 Task: Check the number of single-family homes sold in the last 3 years.
Action: Mouse moved to (851, 164)
Screenshot: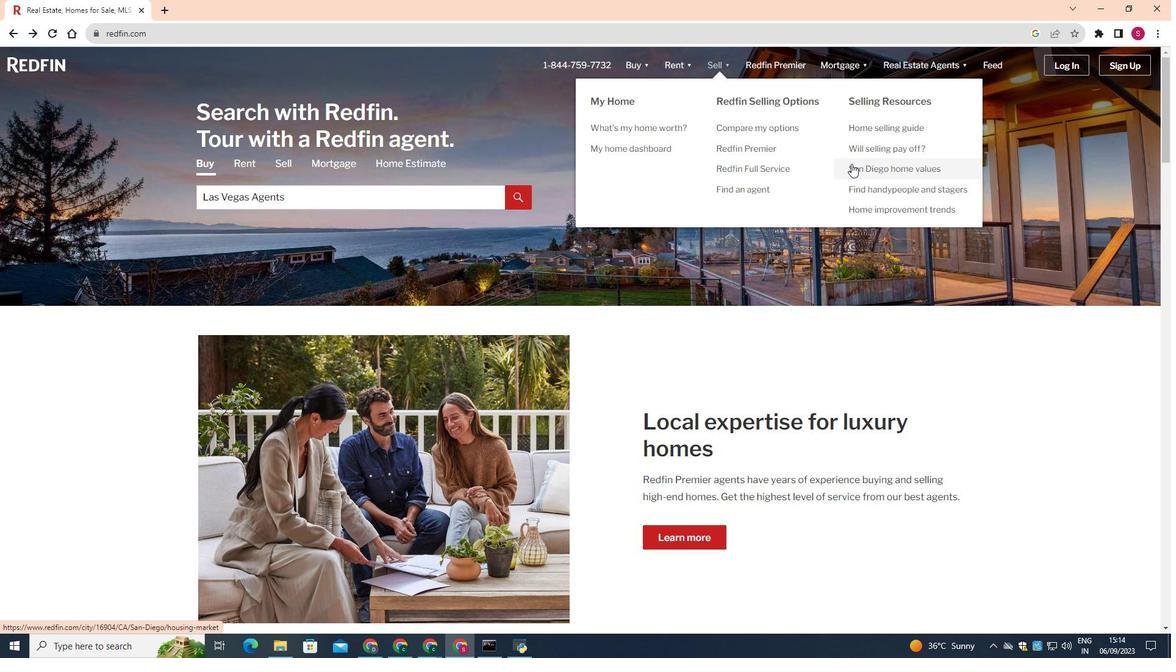 
Action: Mouse pressed left at (851, 164)
Screenshot: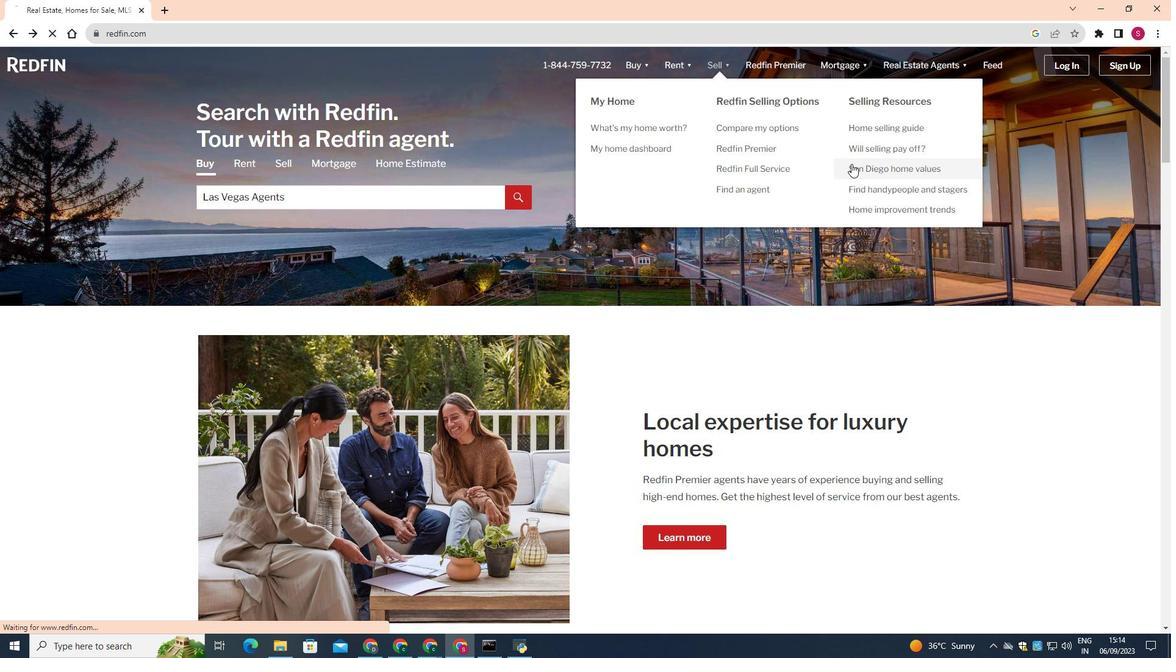 
Action: Mouse moved to (557, 373)
Screenshot: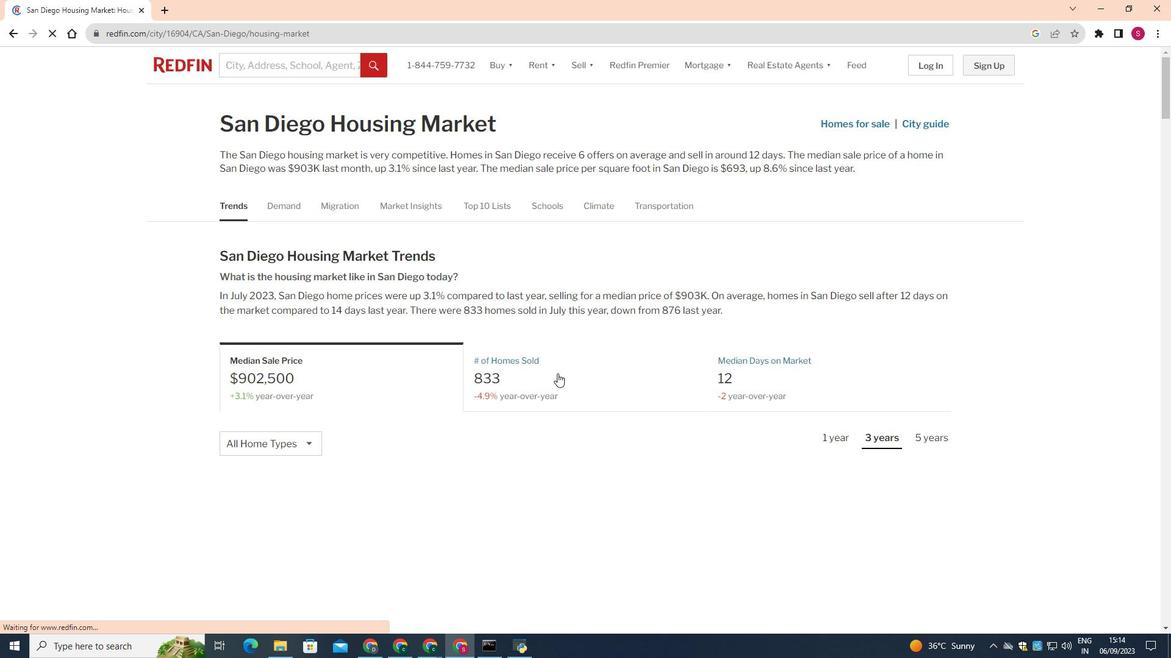 
Action: Mouse pressed left at (557, 373)
Screenshot: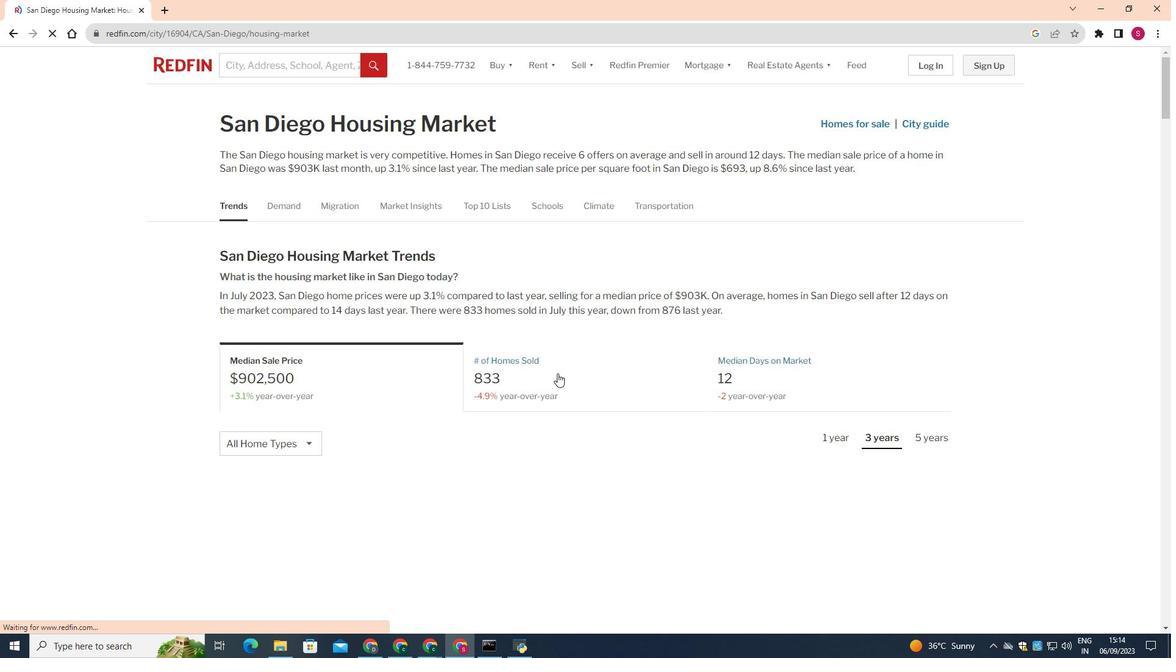 
Action: Mouse moved to (557, 368)
Screenshot: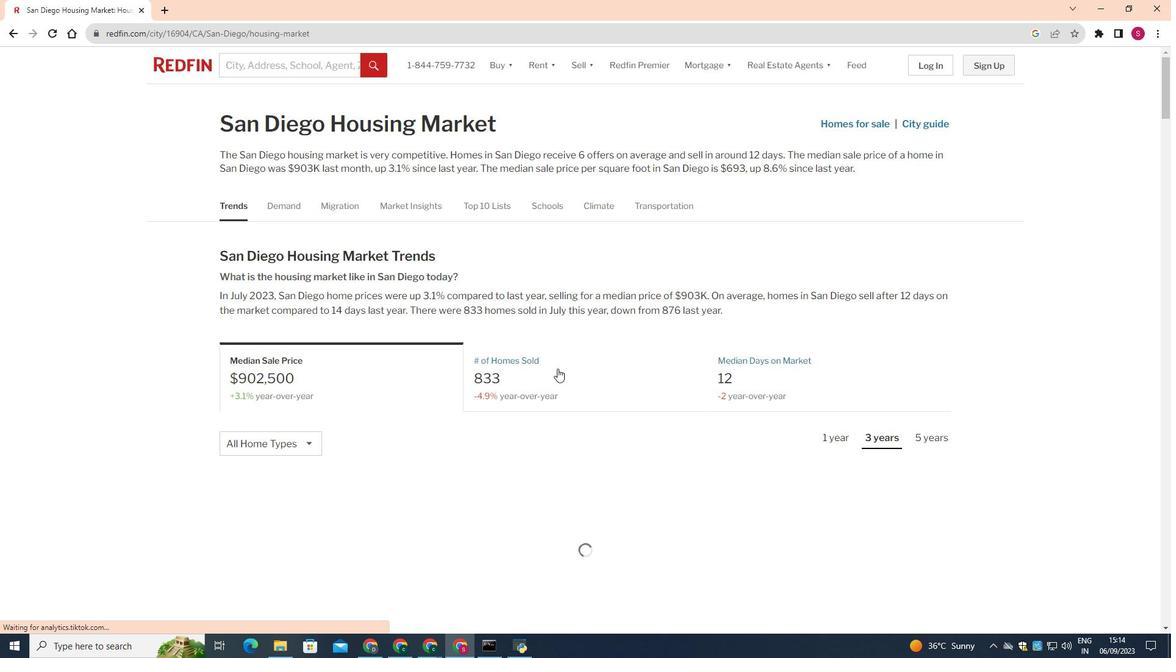
Action: Mouse pressed left at (557, 368)
Screenshot: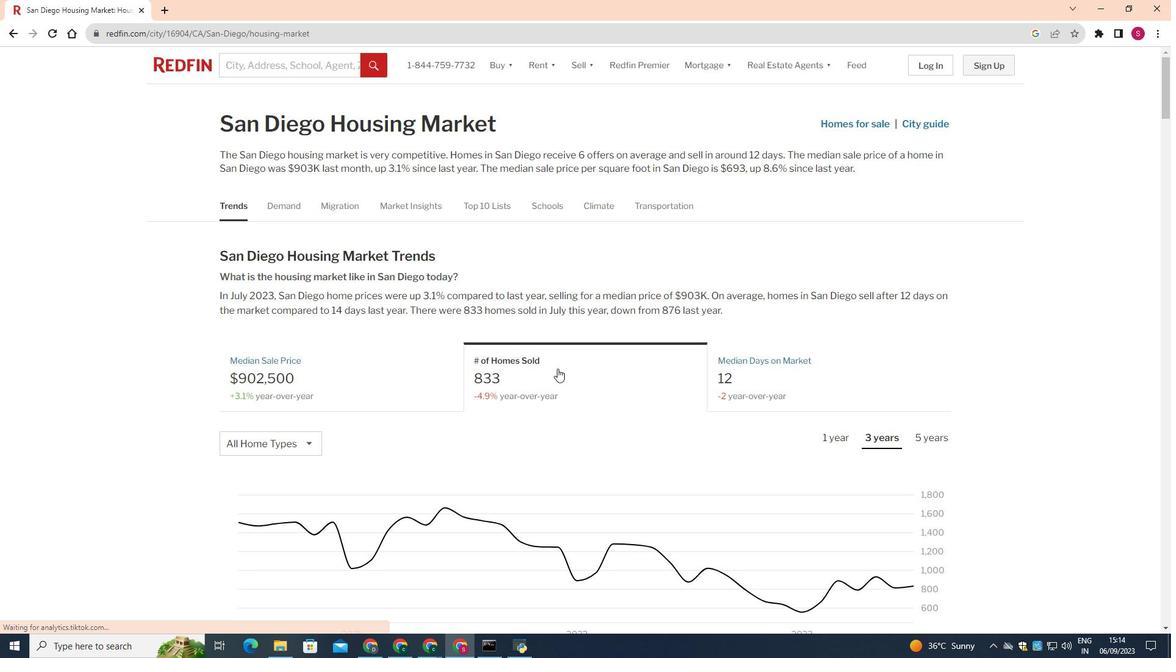 
Action: Mouse moved to (275, 441)
Screenshot: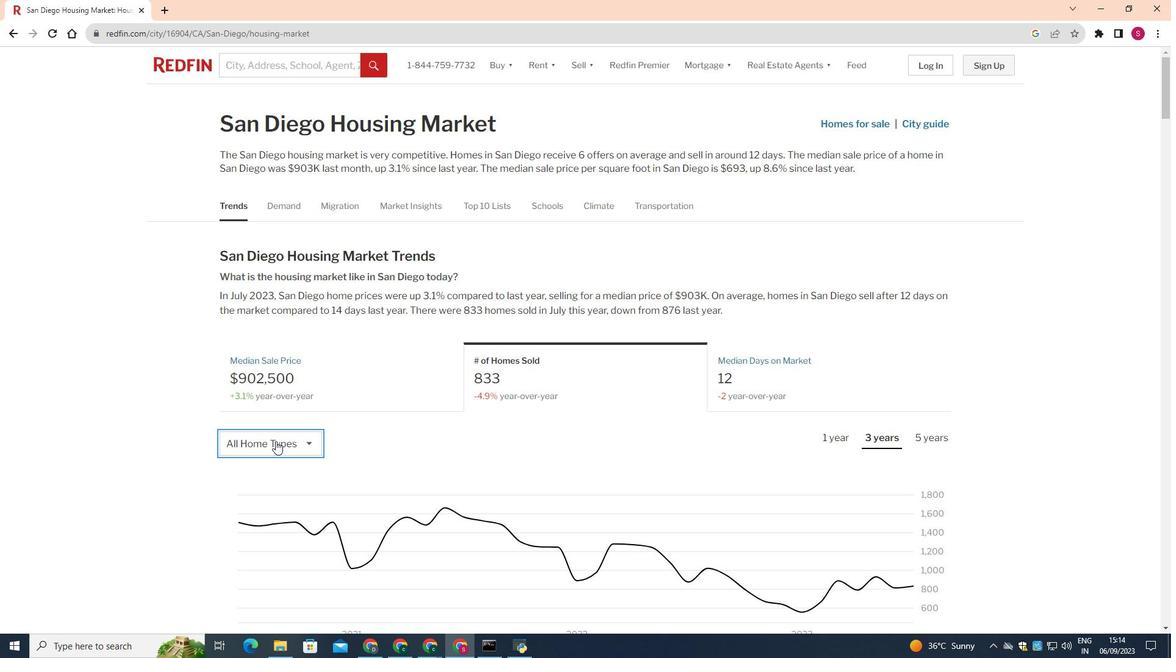 
Action: Mouse pressed left at (275, 441)
Screenshot: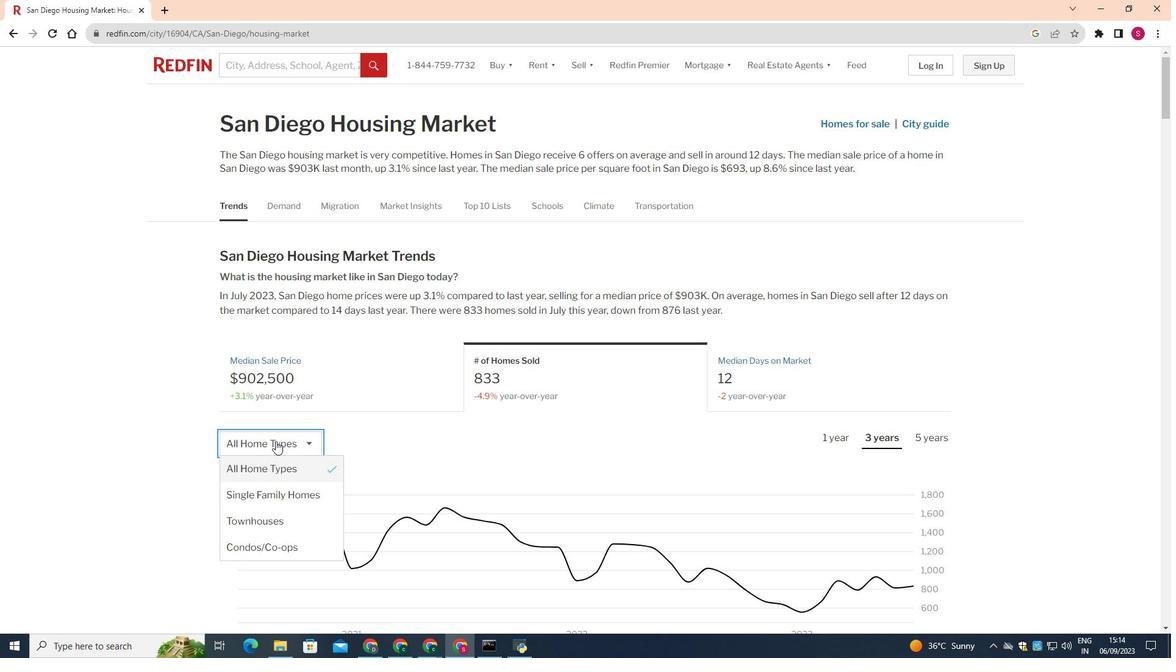 
Action: Mouse moved to (281, 490)
Screenshot: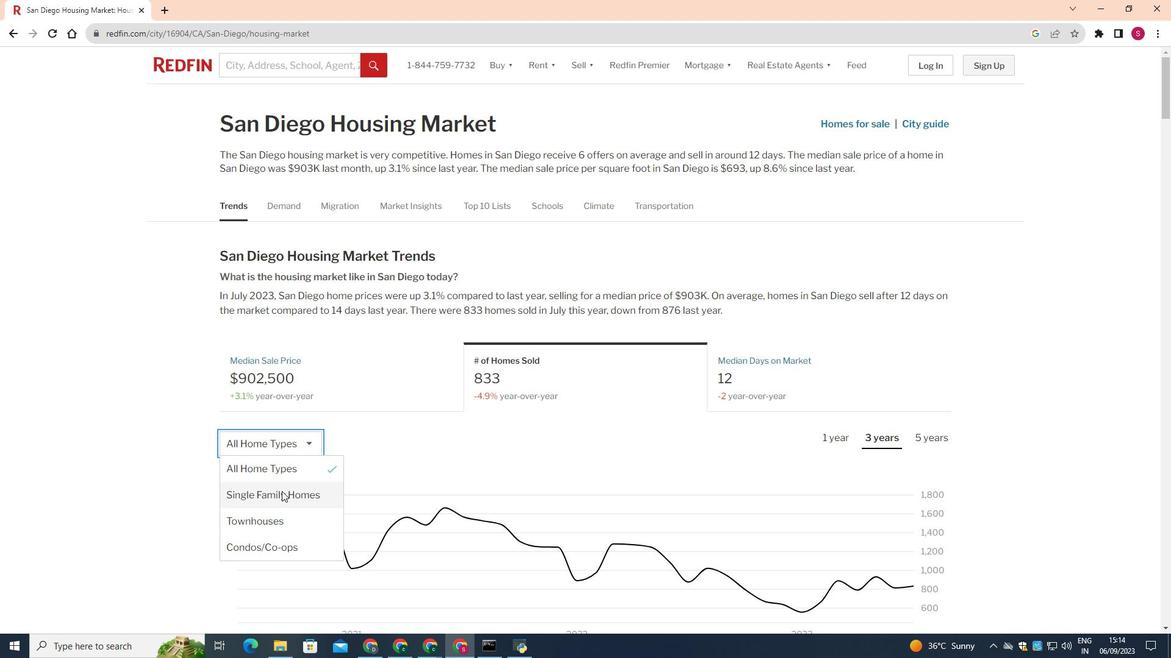 
Action: Mouse pressed left at (281, 490)
Screenshot: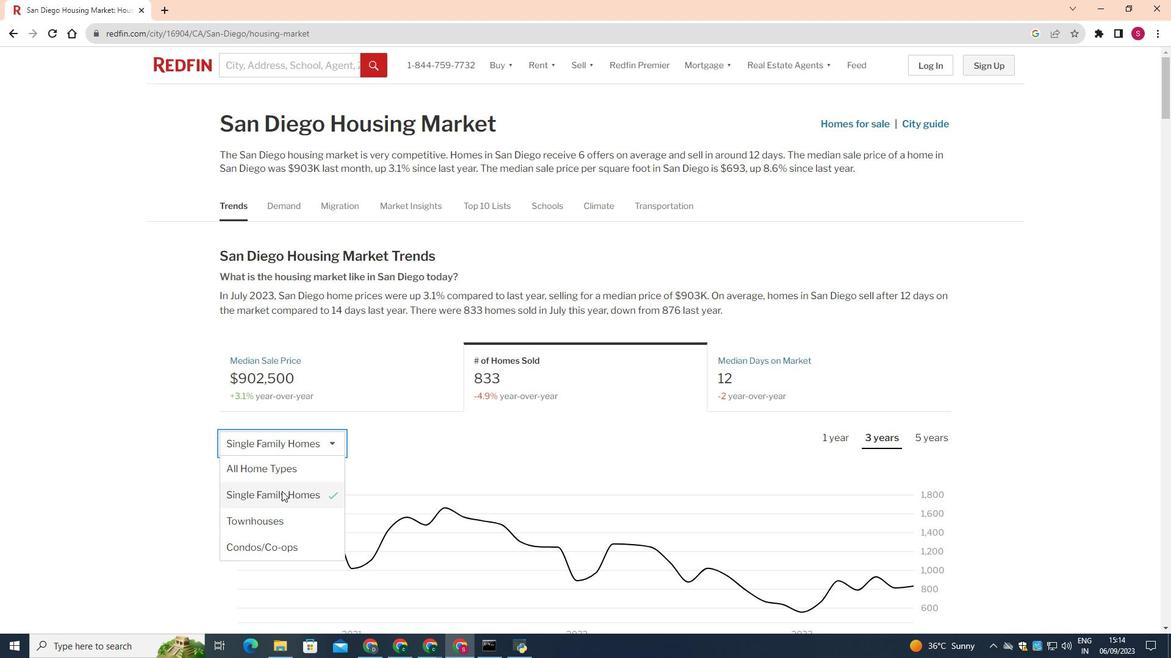 
Action: Mouse moved to (876, 442)
Screenshot: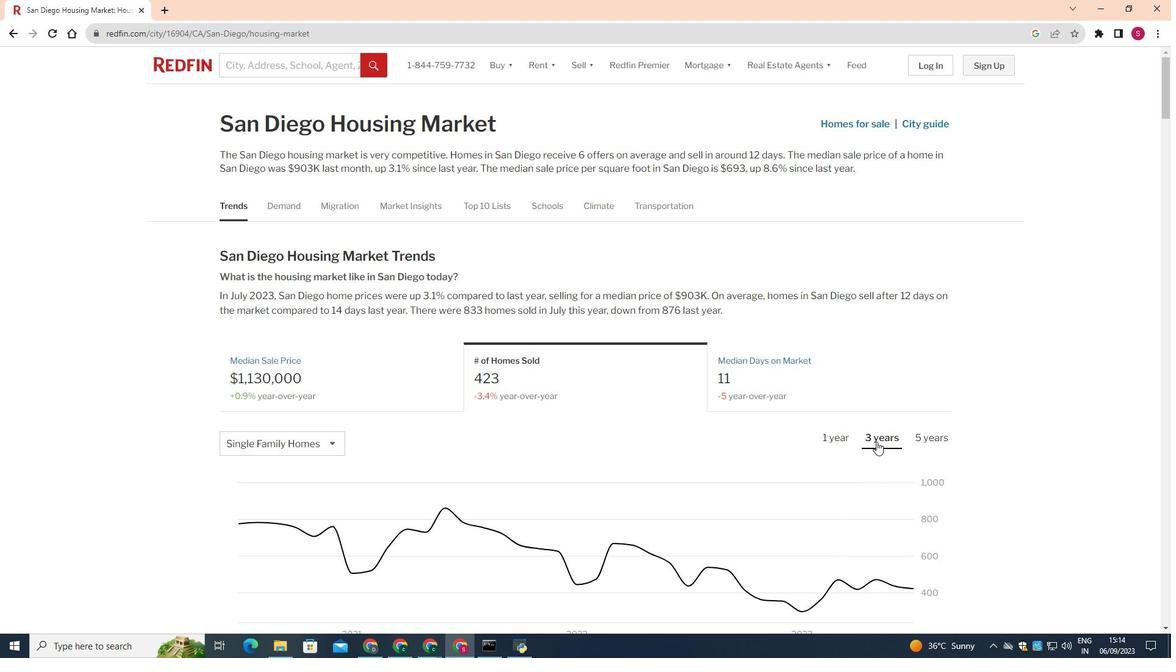 
Action: Mouse pressed left at (876, 442)
Screenshot: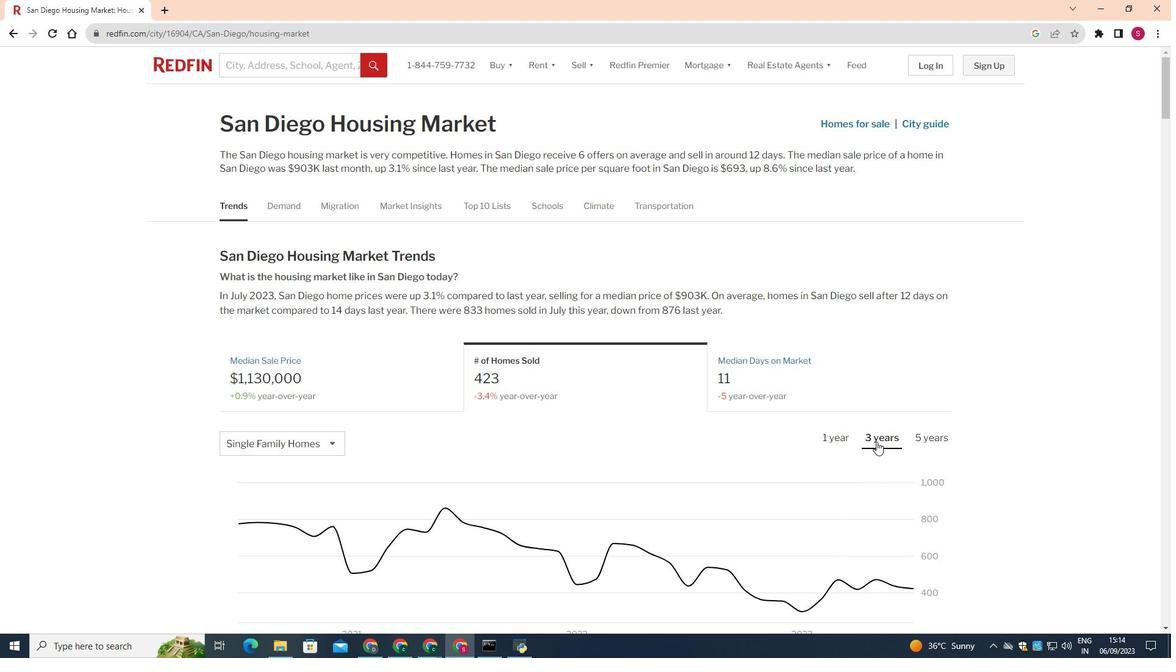 
Action: Mouse moved to (762, 454)
Screenshot: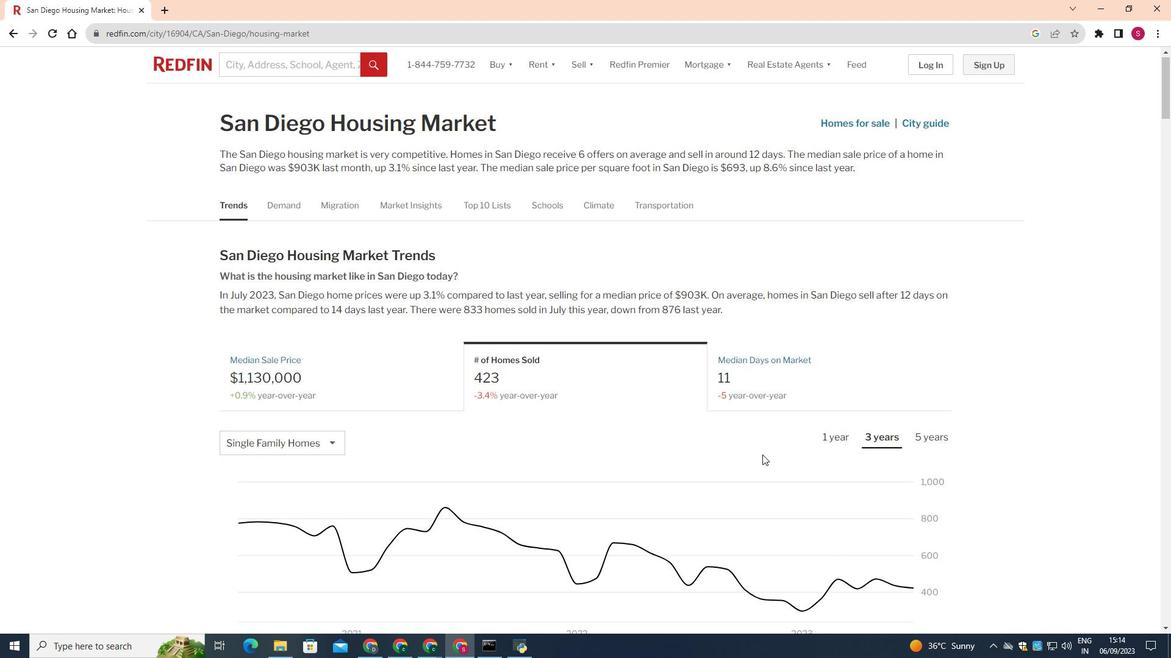 
Action: Mouse scrolled (762, 454) with delta (0, 0)
Screenshot: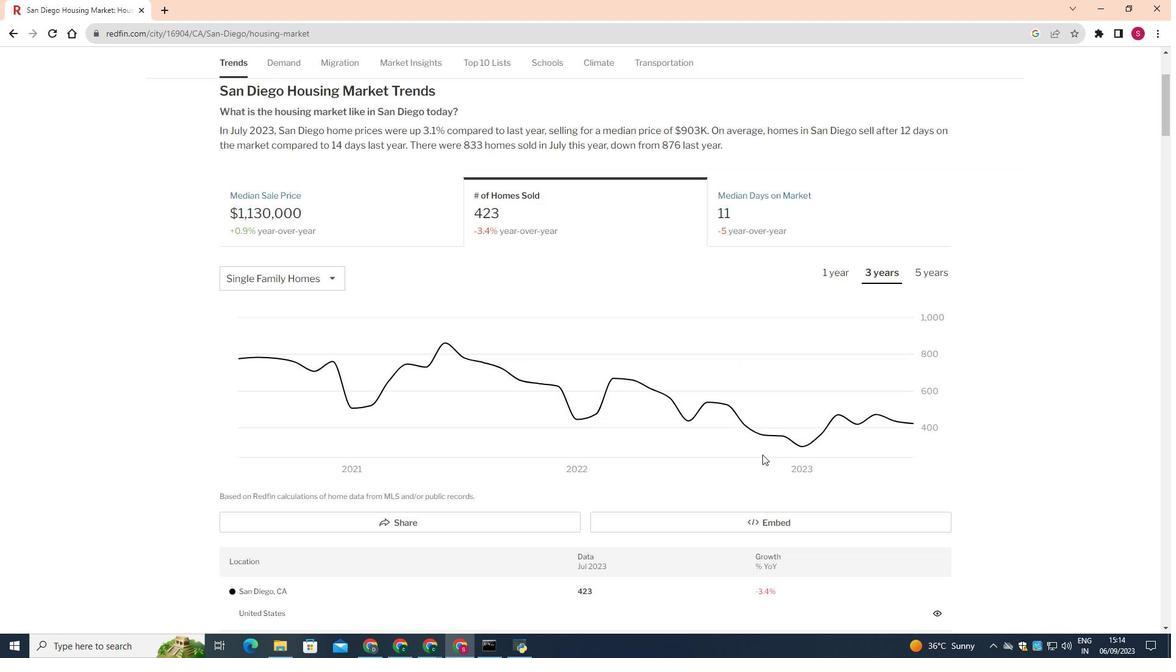 
Action: Mouse scrolled (762, 454) with delta (0, 0)
Screenshot: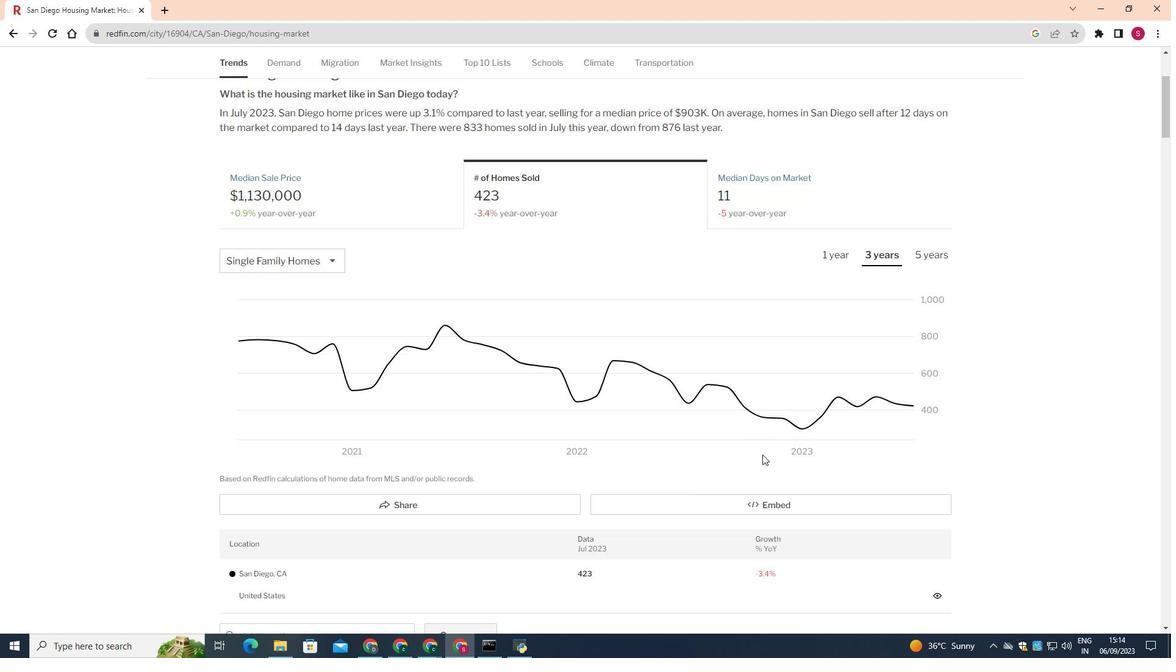 
Action: Mouse scrolled (762, 454) with delta (0, 0)
Screenshot: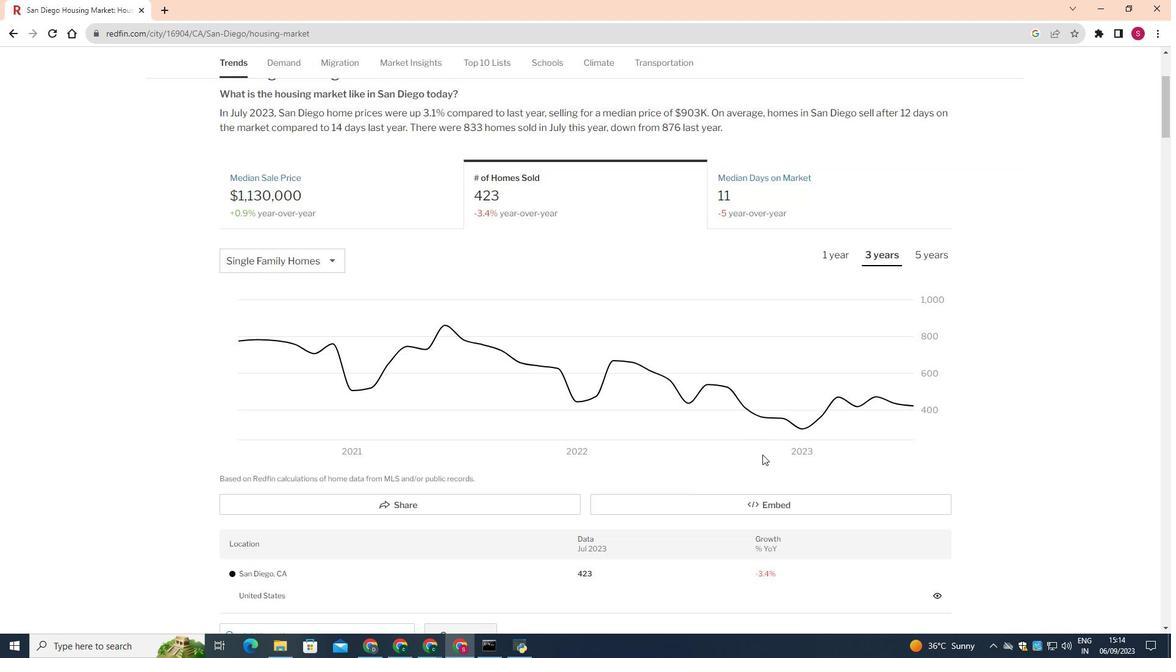 
